 Task: Move the task Implement a rating and review system for the app to the section To-Do in the project TurboCharge and sort the tasks in the project by Due Date.
Action: Mouse moved to (75, 378)
Screenshot: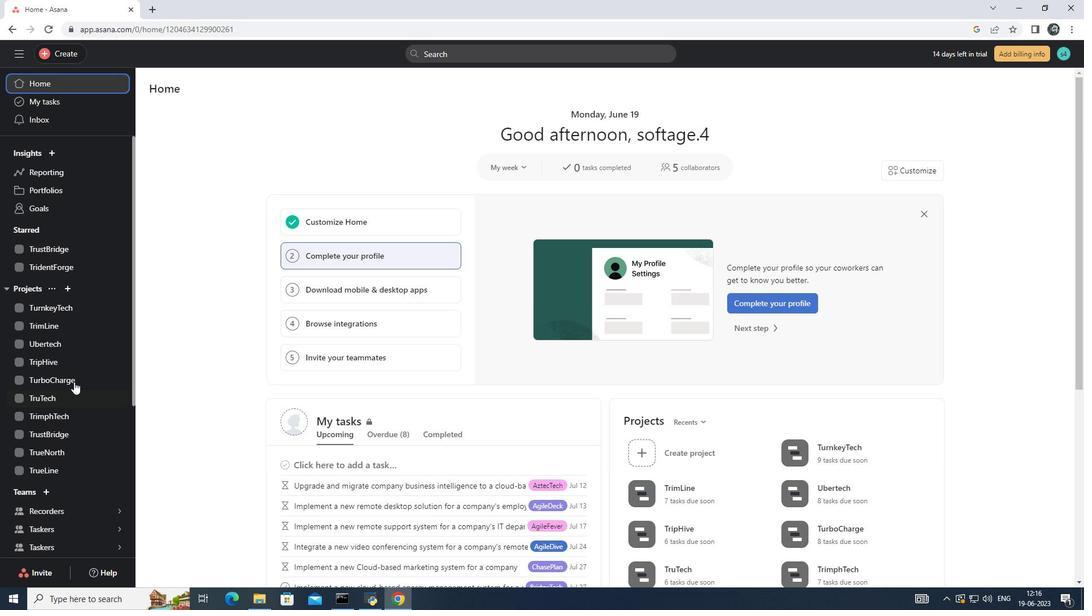 
Action: Mouse pressed left at (75, 378)
Screenshot: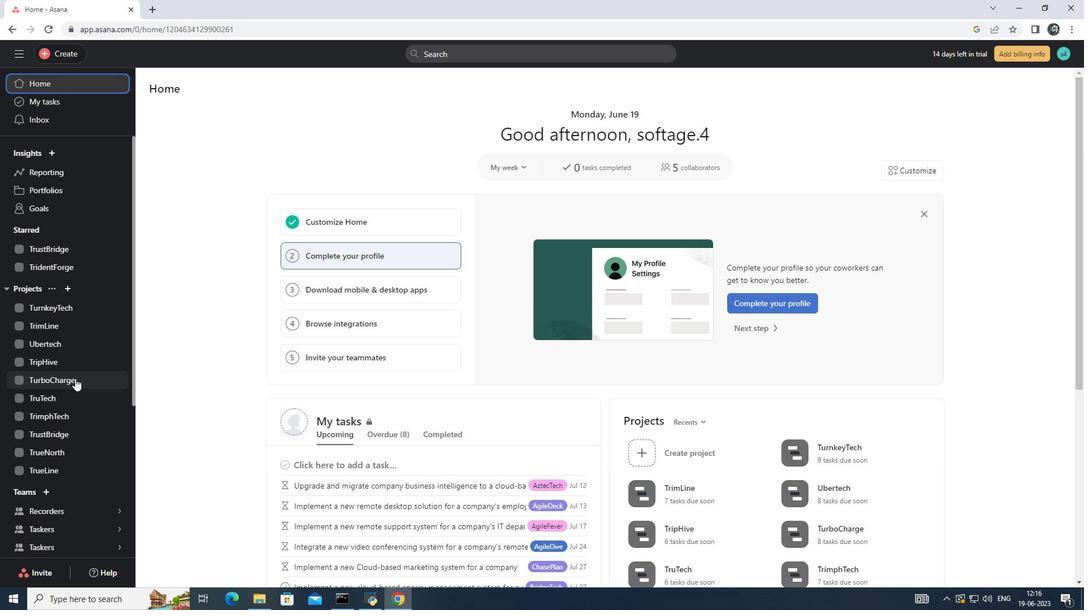 
Action: Mouse moved to (200, 116)
Screenshot: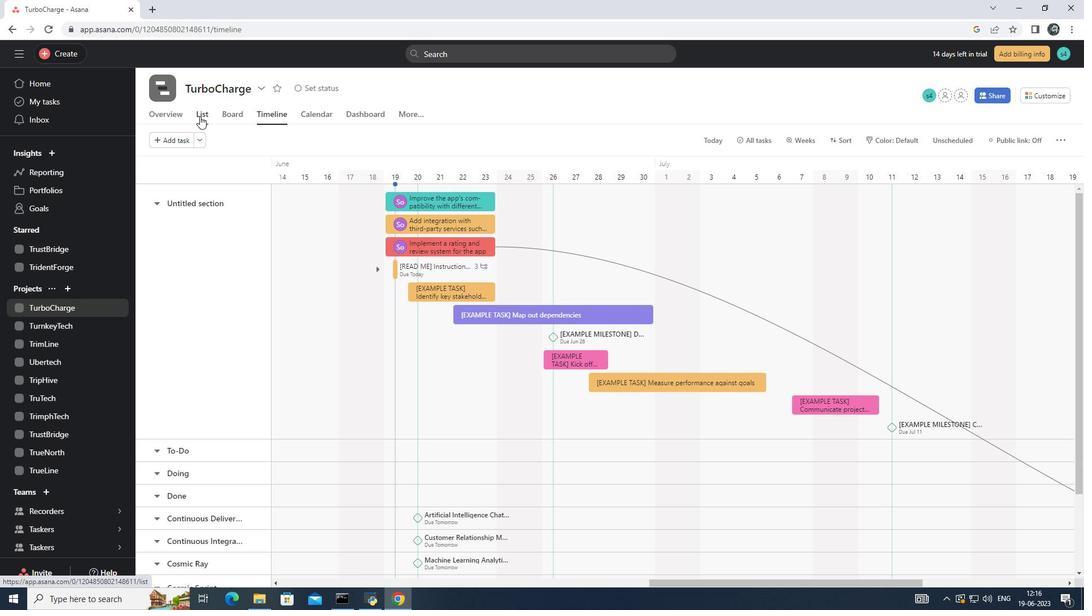 
Action: Mouse pressed left at (200, 116)
Screenshot: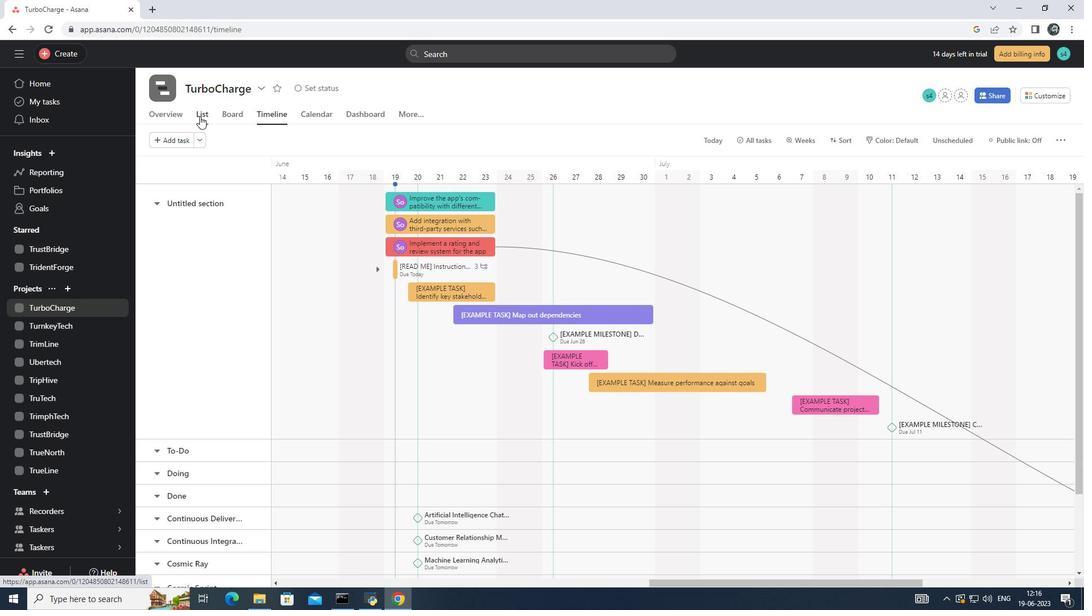 
Action: Mouse moved to (468, 259)
Screenshot: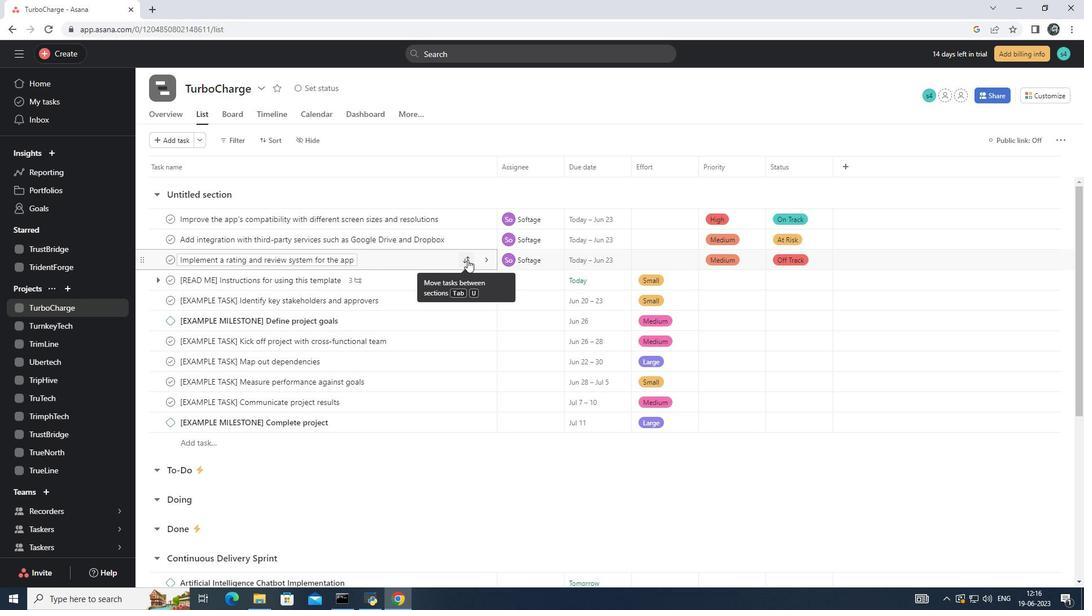 
Action: Mouse pressed left at (468, 259)
Screenshot: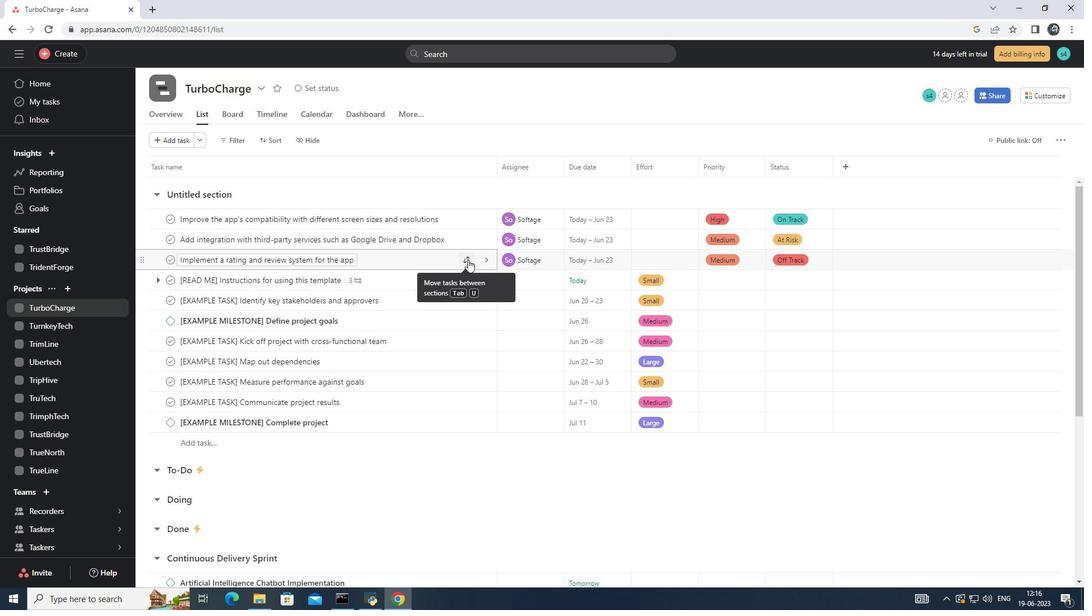 
Action: Mouse moved to (418, 321)
Screenshot: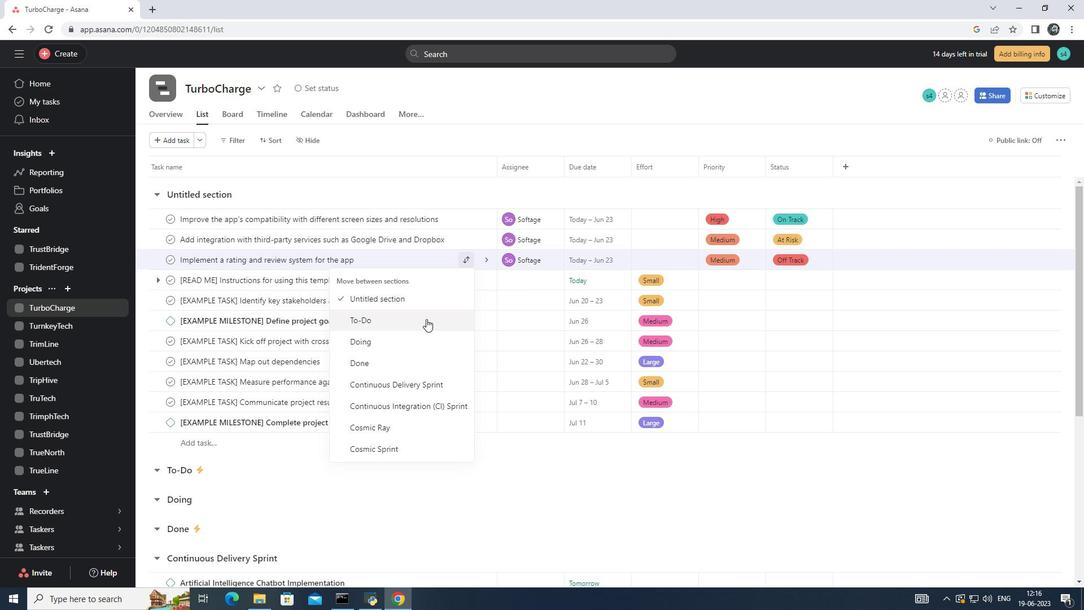 
Action: Mouse pressed left at (418, 321)
Screenshot: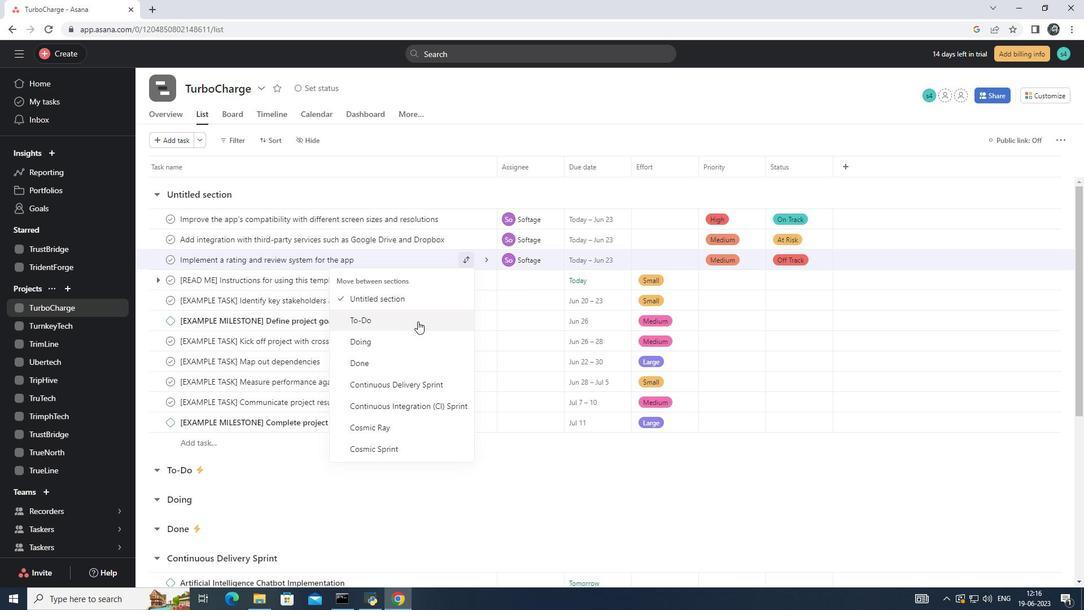 
Action: Mouse moved to (265, 140)
Screenshot: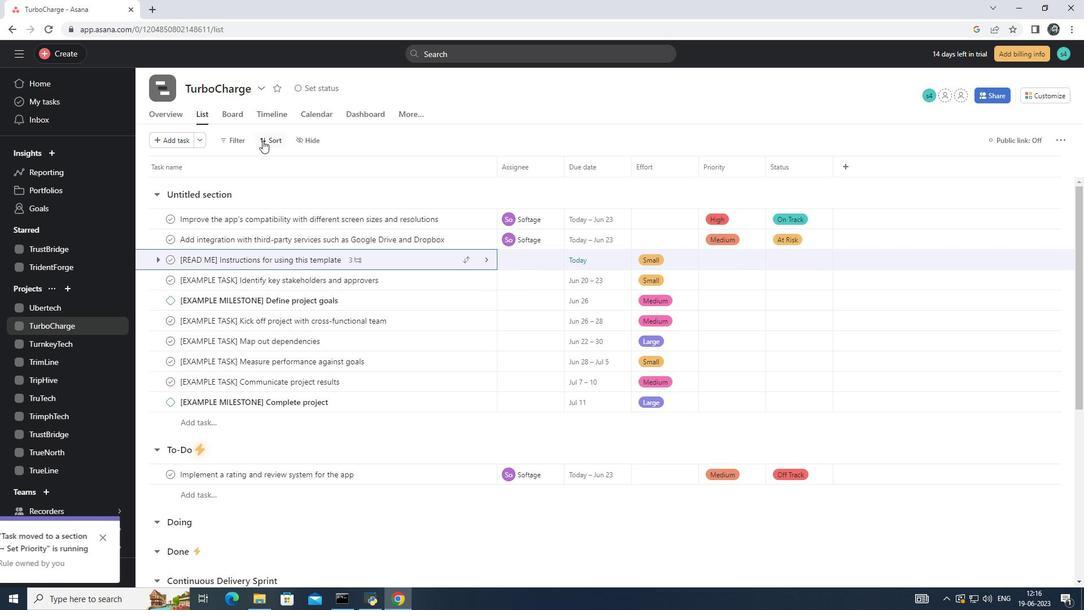 
Action: Mouse pressed left at (265, 140)
Screenshot: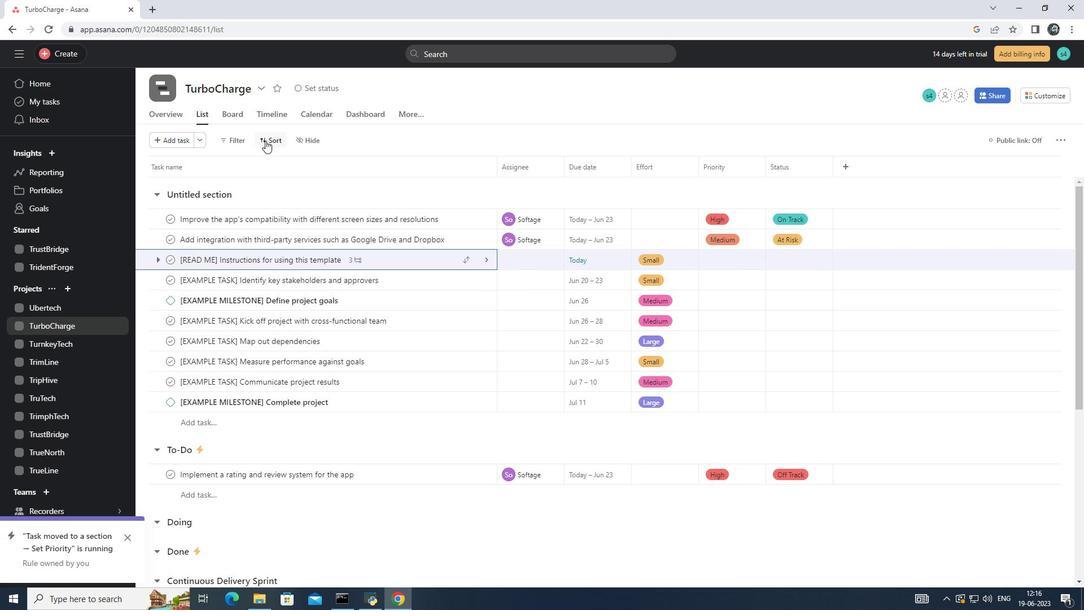 
Action: Mouse moved to (316, 215)
Screenshot: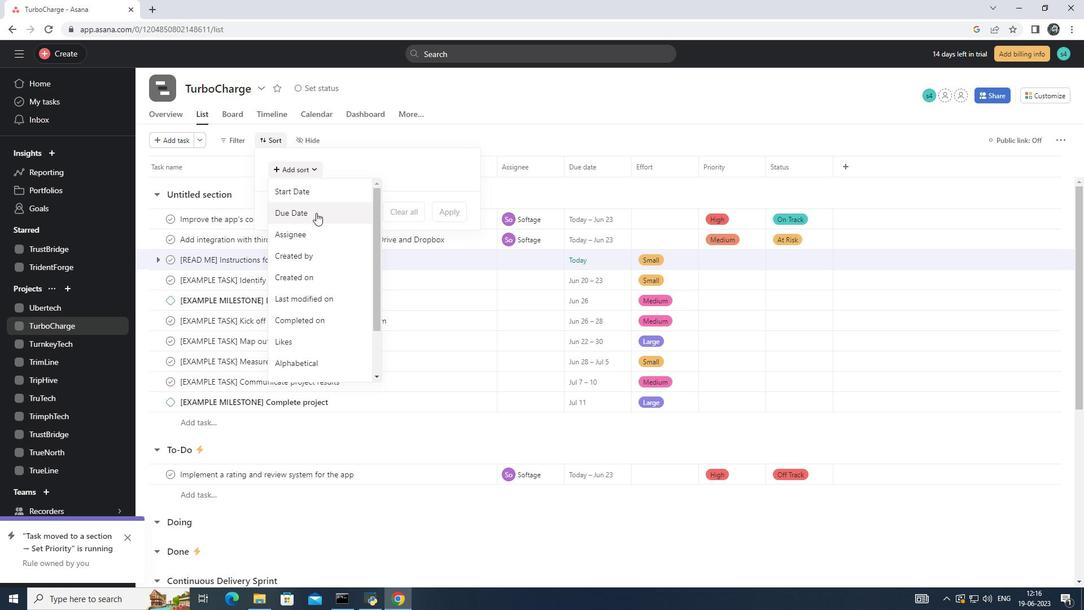 
Action: Mouse pressed left at (316, 215)
Screenshot: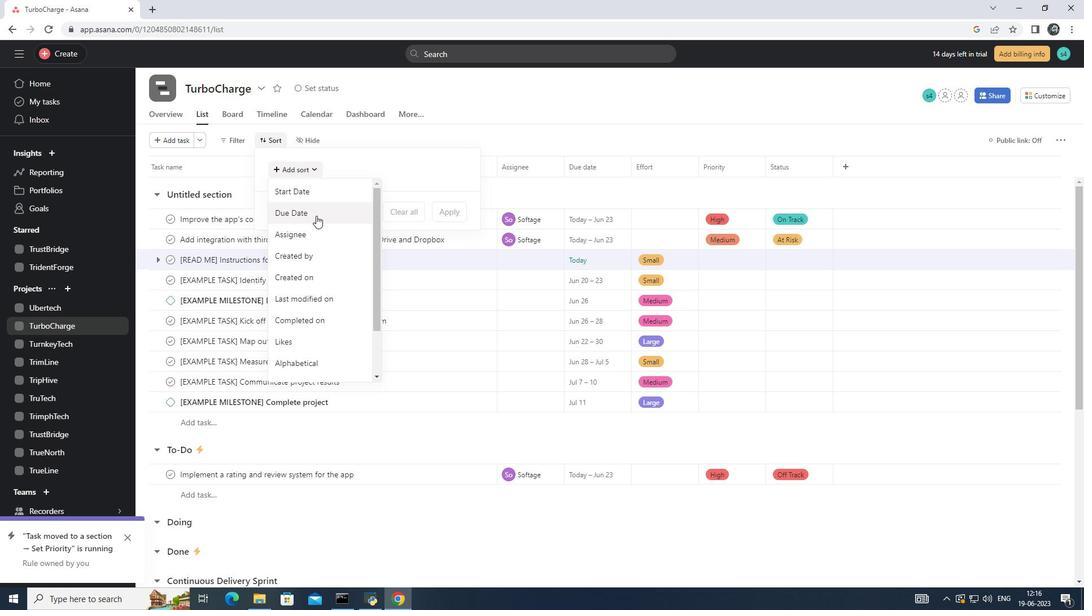 
Action: Mouse moved to (397, 189)
Screenshot: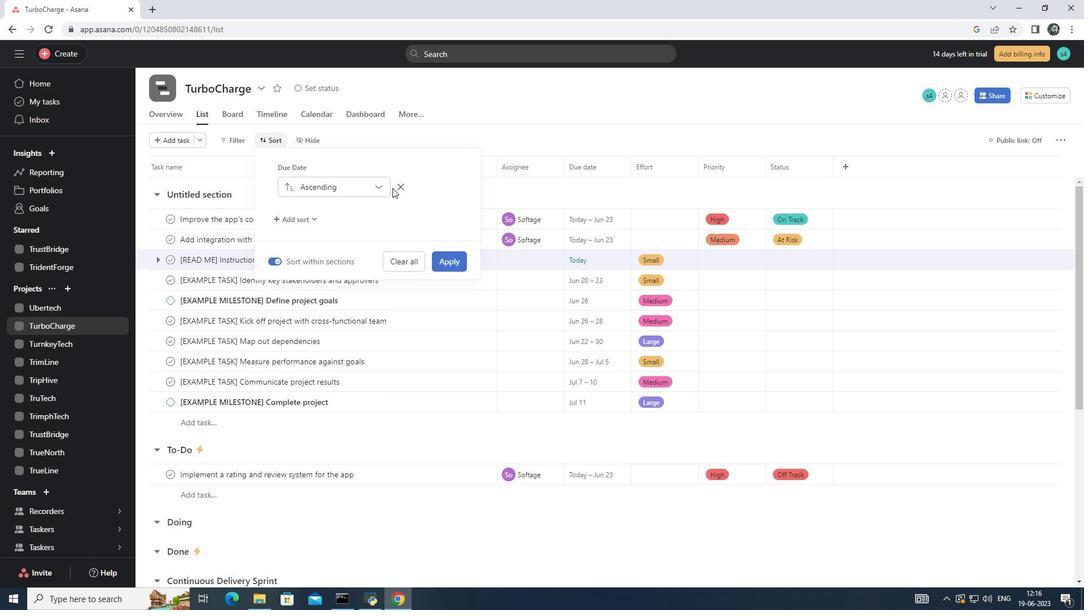
Action: Mouse pressed left at (397, 189)
Screenshot: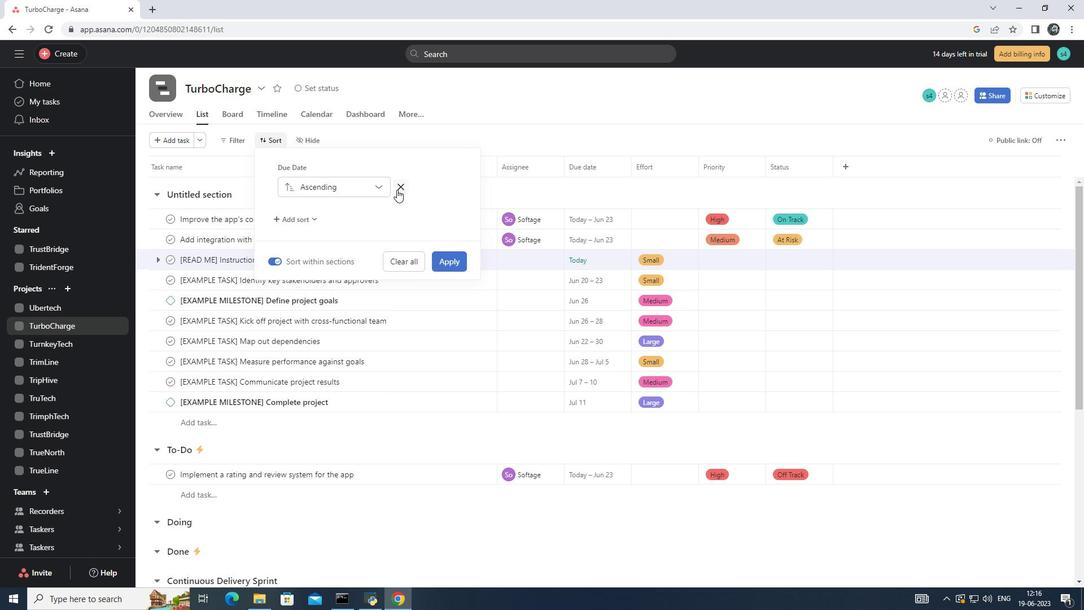 
Action: Mouse moved to (316, 170)
Screenshot: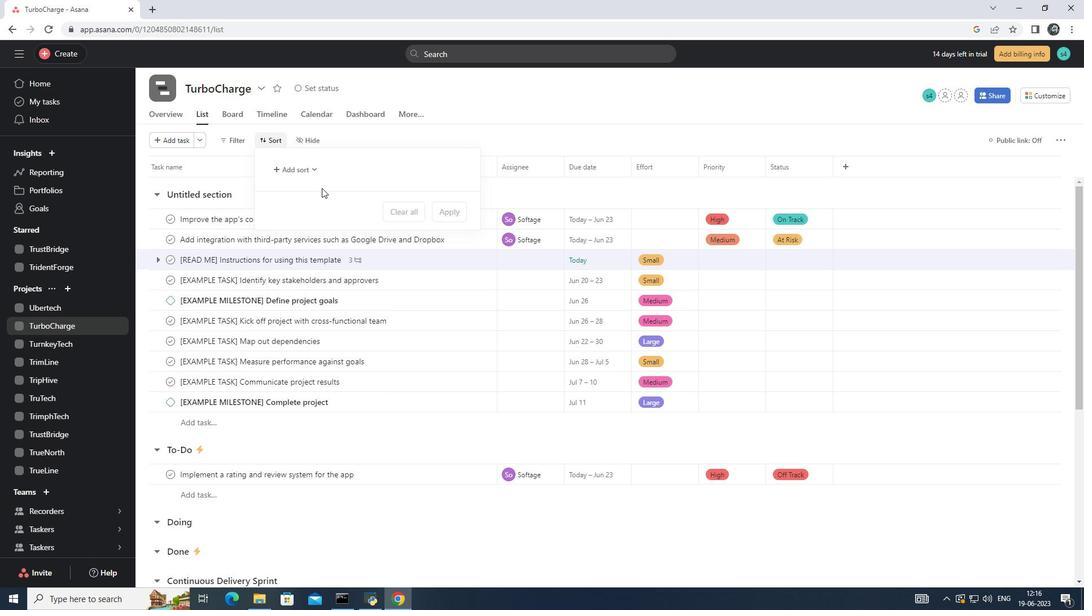 
Action: Mouse pressed left at (316, 170)
Screenshot: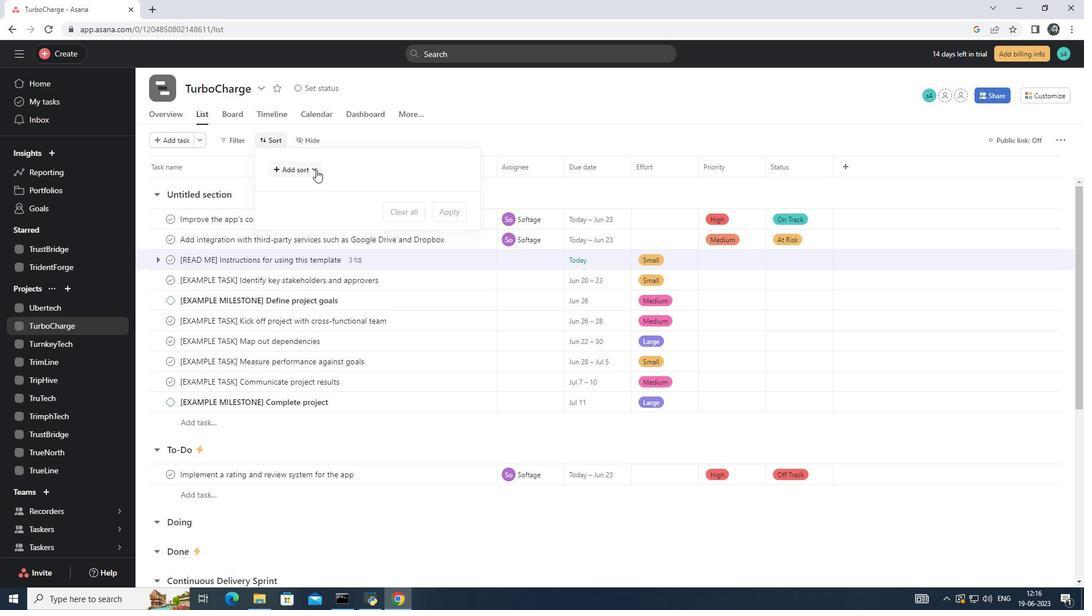 
Action: Mouse moved to (309, 205)
Screenshot: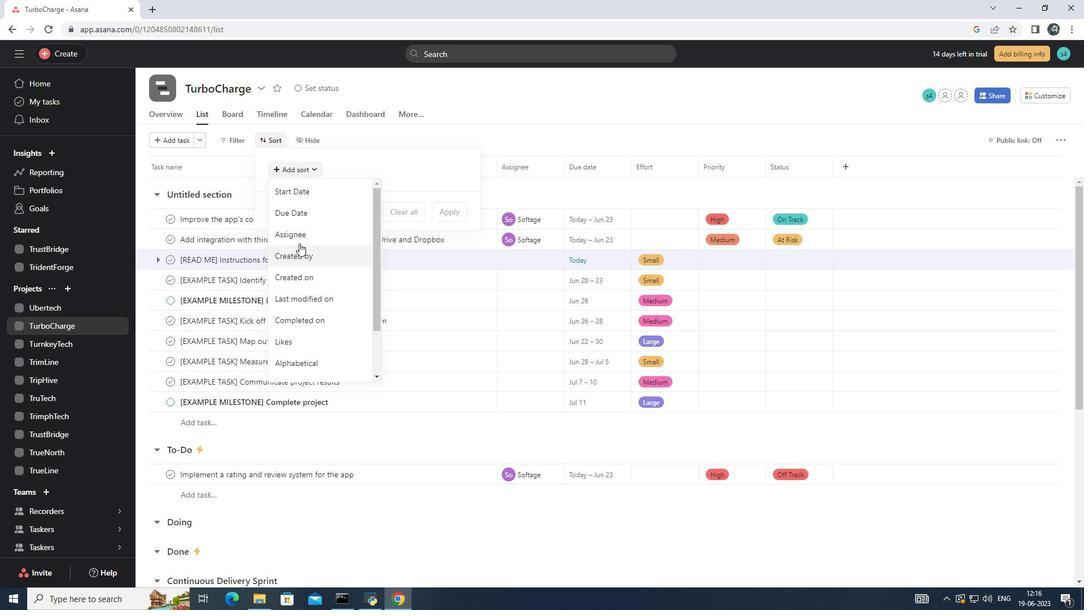 
Action: Mouse pressed left at (309, 205)
Screenshot: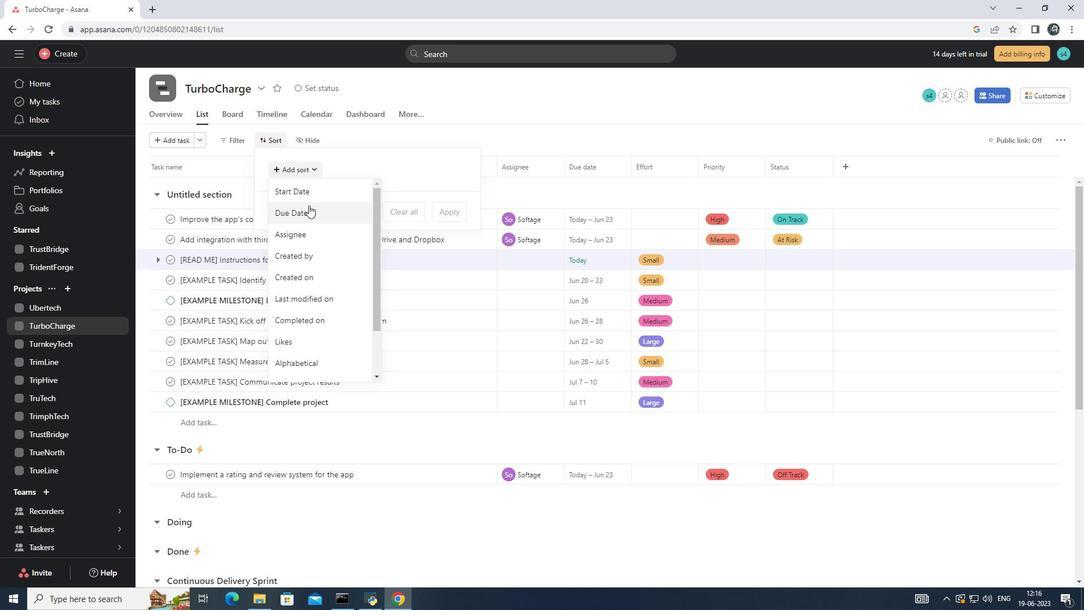 
Action: Mouse moved to (439, 258)
Screenshot: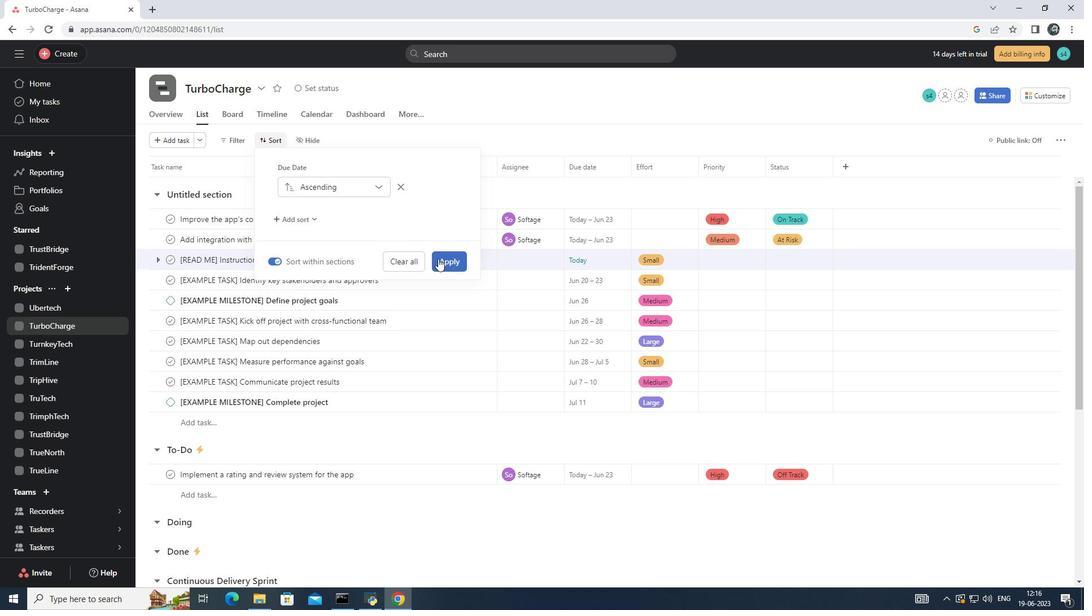 
Action: Mouse pressed left at (439, 258)
Screenshot: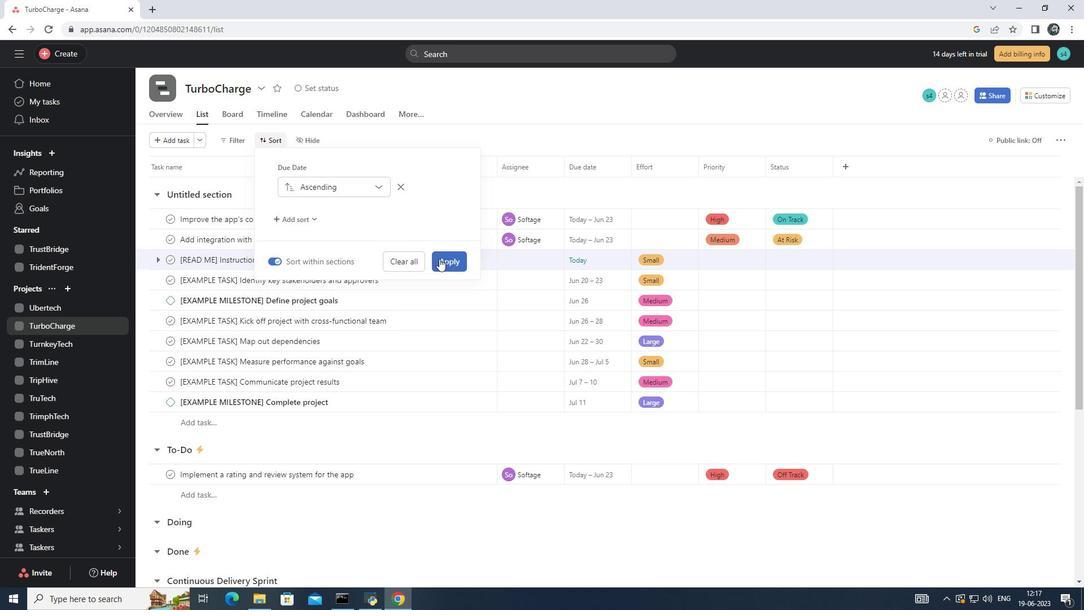 
Action: Mouse moved to (441, 257)
Screenshot: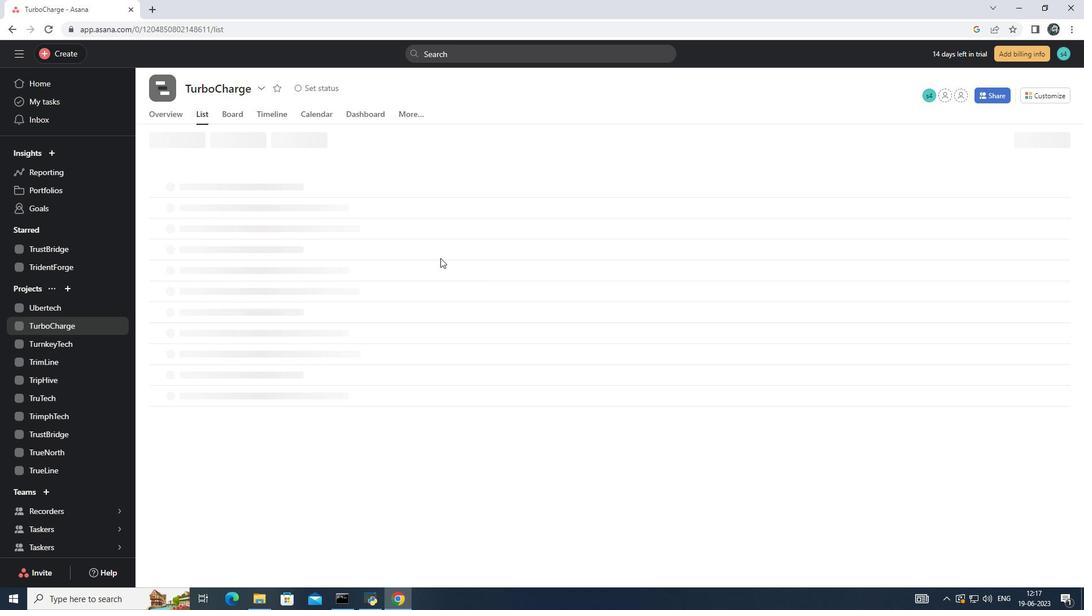 
